 Task: Create new feed filters to find the information easily.
Action: Mouse moved to (986, 71)
Screenshot: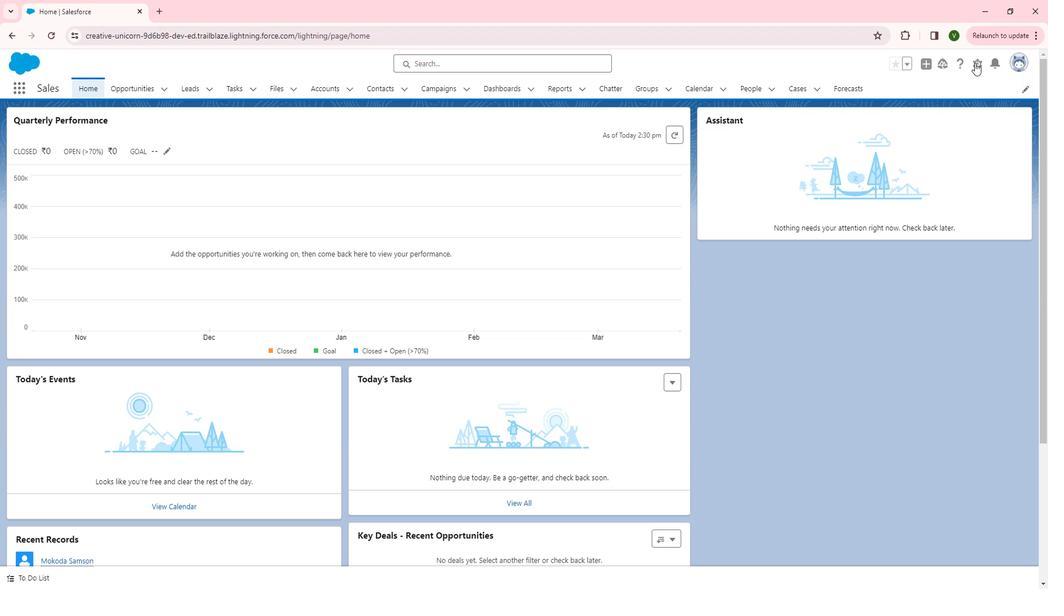 
Action: Mouse pressed left at (986, 71)
Screenshot: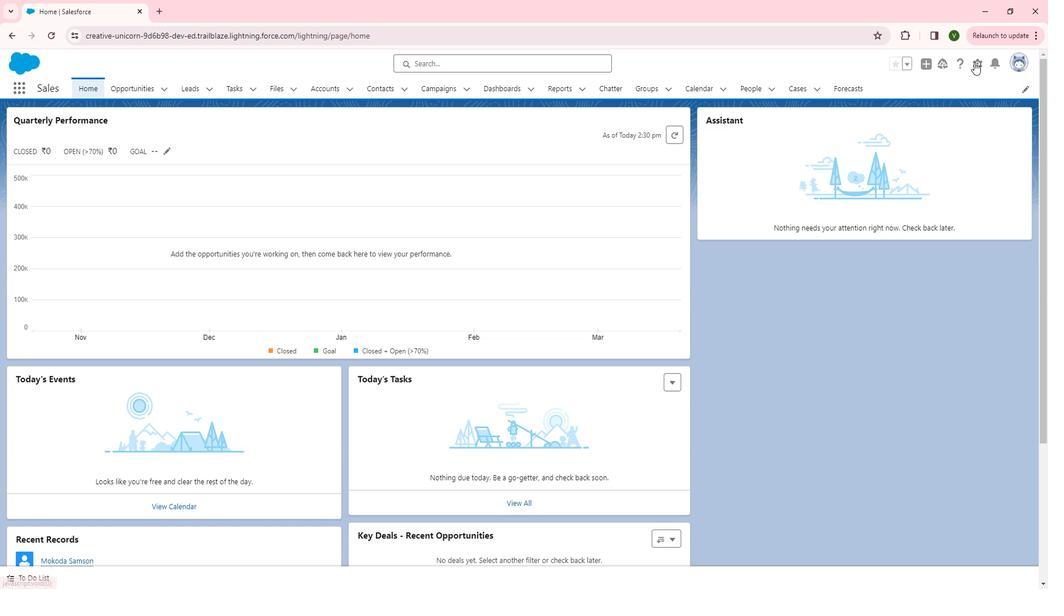
Action: Mouse moved to (955, 149)
Screenshot: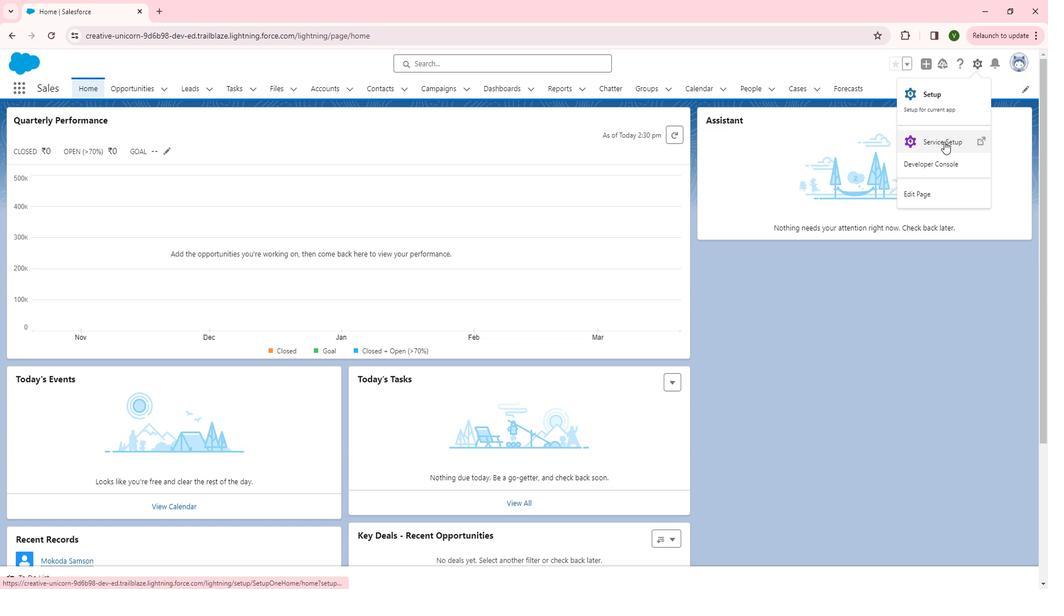 
Action: Mouse pressed left at (955, 149)
Screenshot: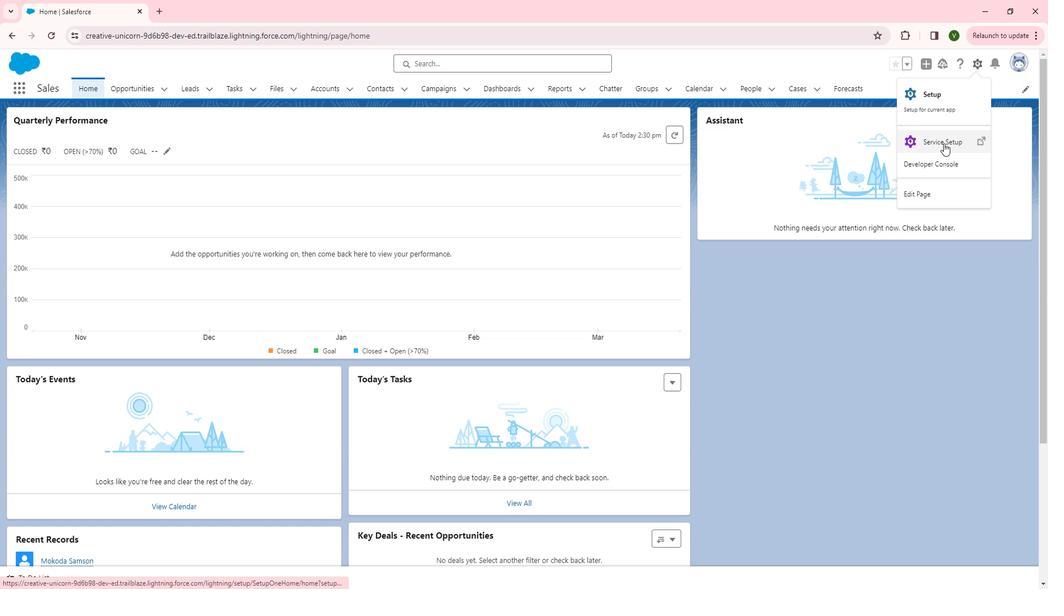 
Action: Mouse moved to (72, 362)
Screenshot: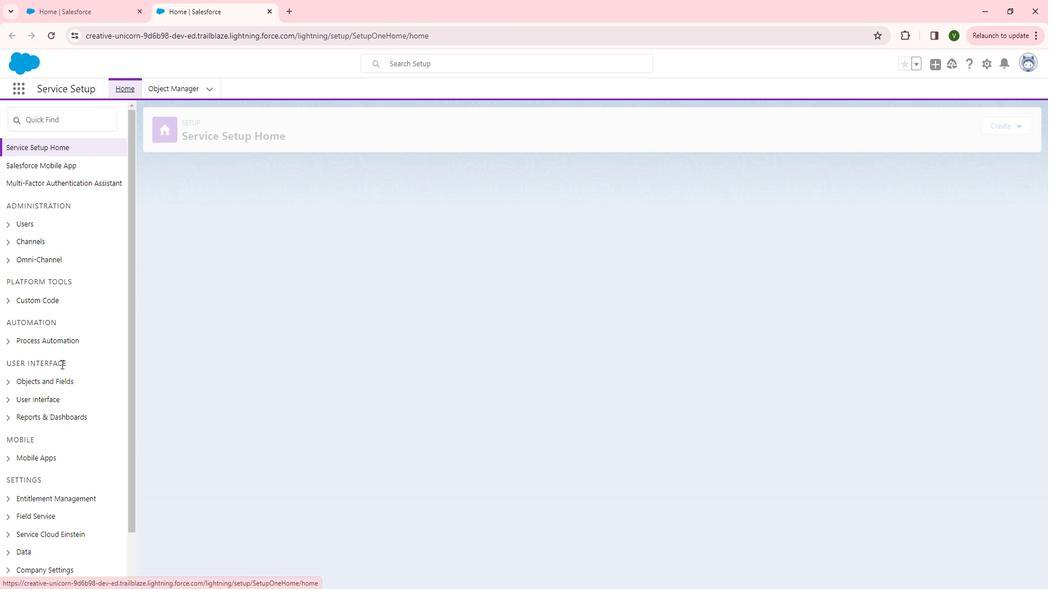 
Action: Mouse scrolled (72, 362) with delta (0, 0)
Screenshot: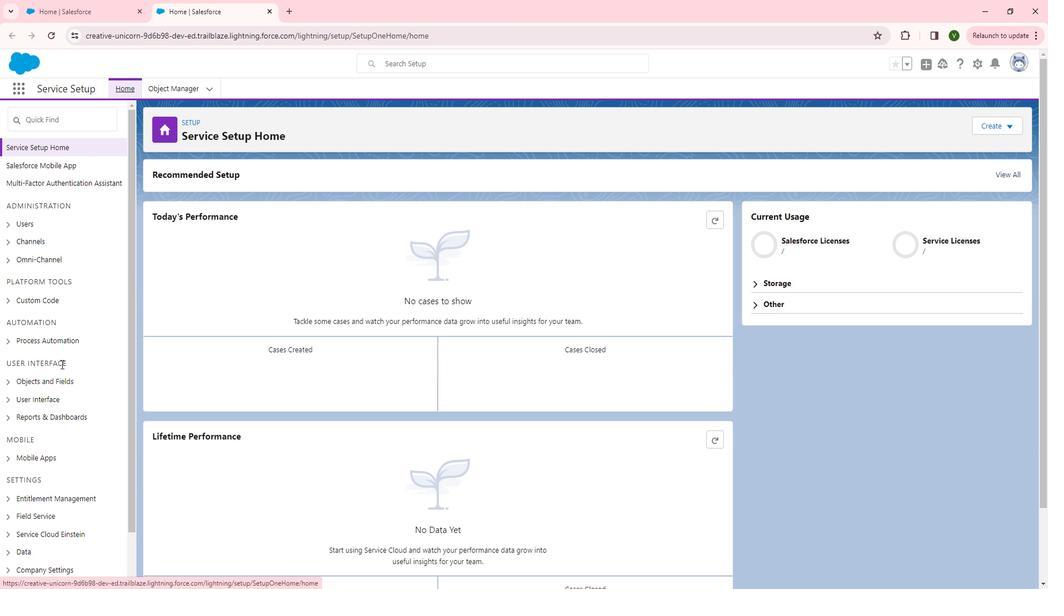 
Action: Mouse moved to (68, 356)
Screenshot: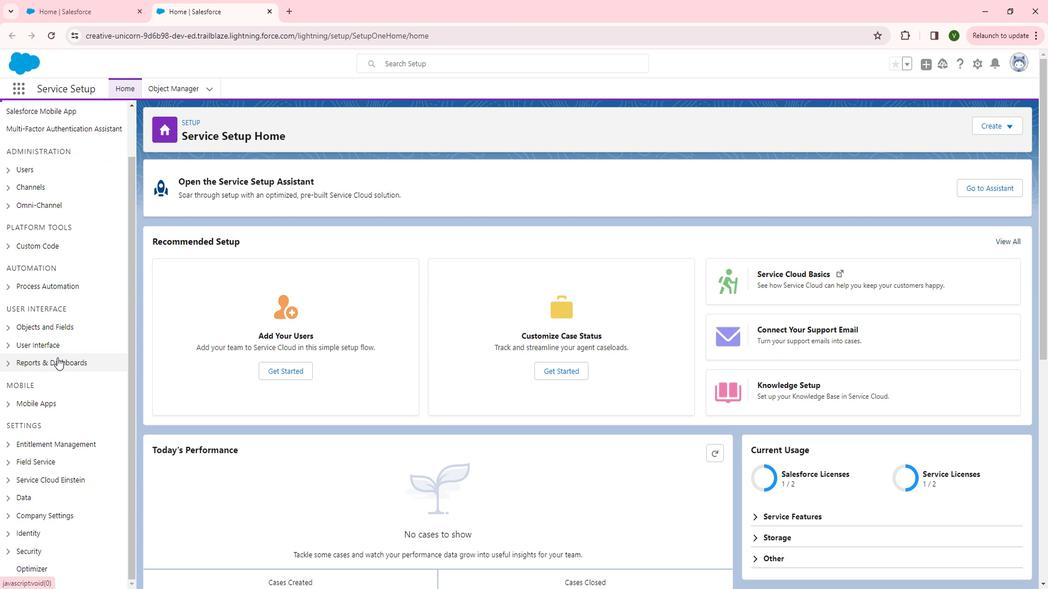 
Action: Mouse scrolled (68, 355) with delta (0, 0)
Screenshot: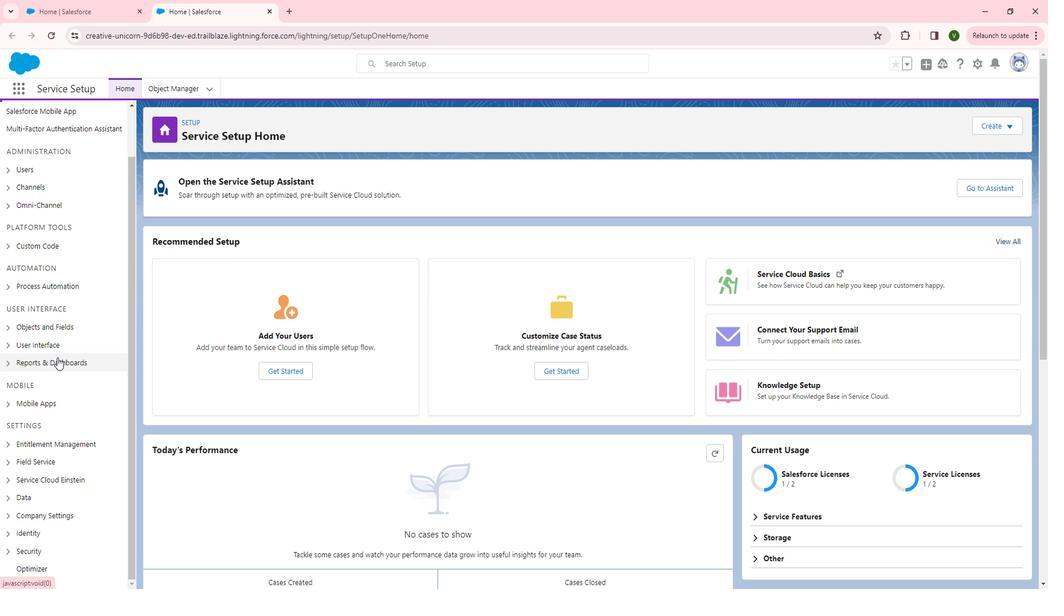 
Action: Mouse moved to (20, 346)
Screenshot: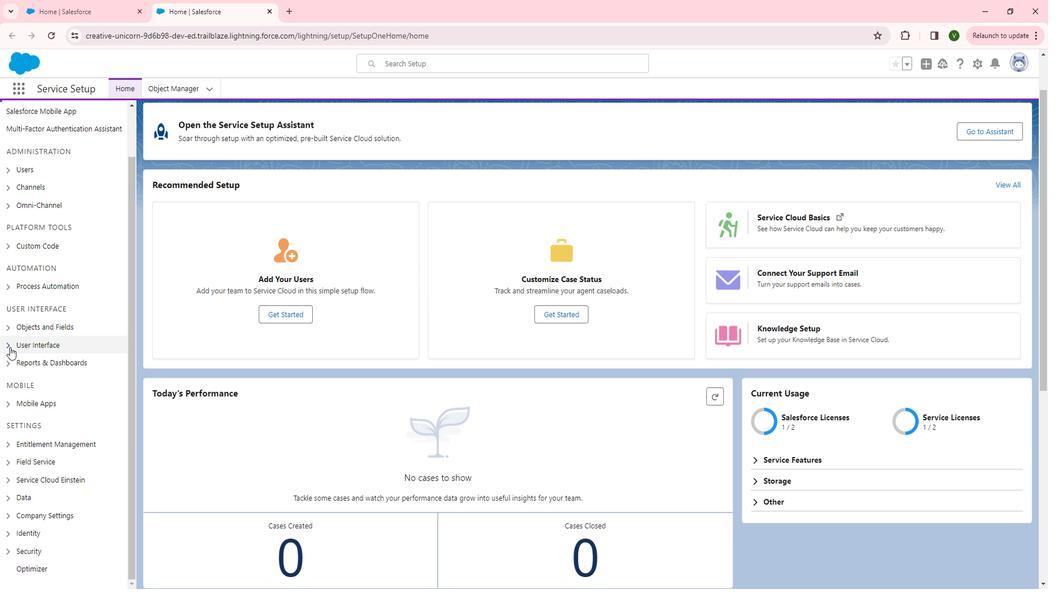 
Action: Mouse pressed left at (20, 346)
Screenshot: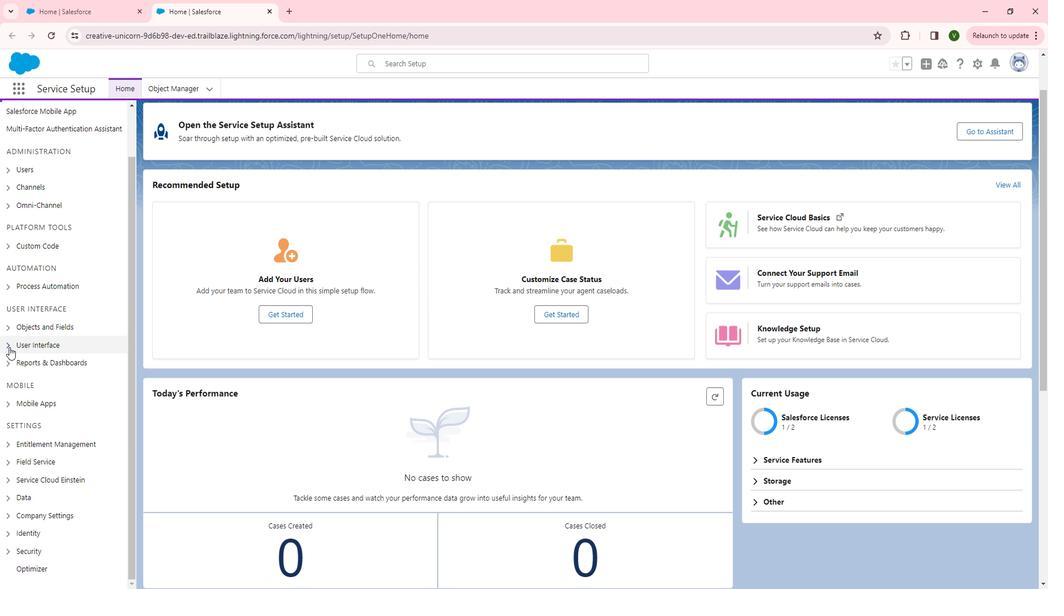 
Action: Mouse moved to (73, 371)
Screenshot: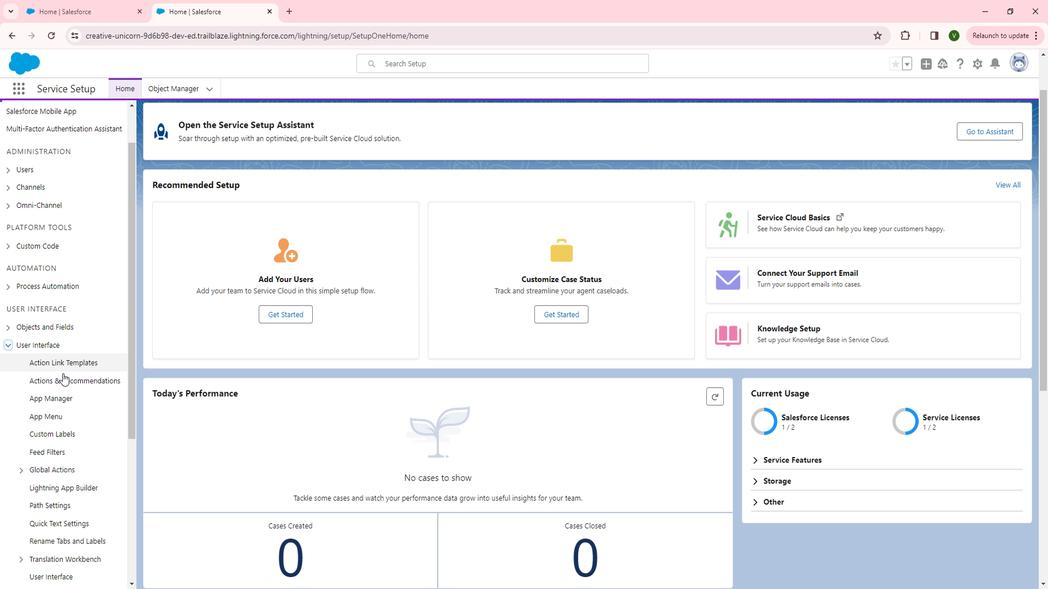 
Action: Mouse scrolled (73, 371) with delta (0, 0)
Screenshot: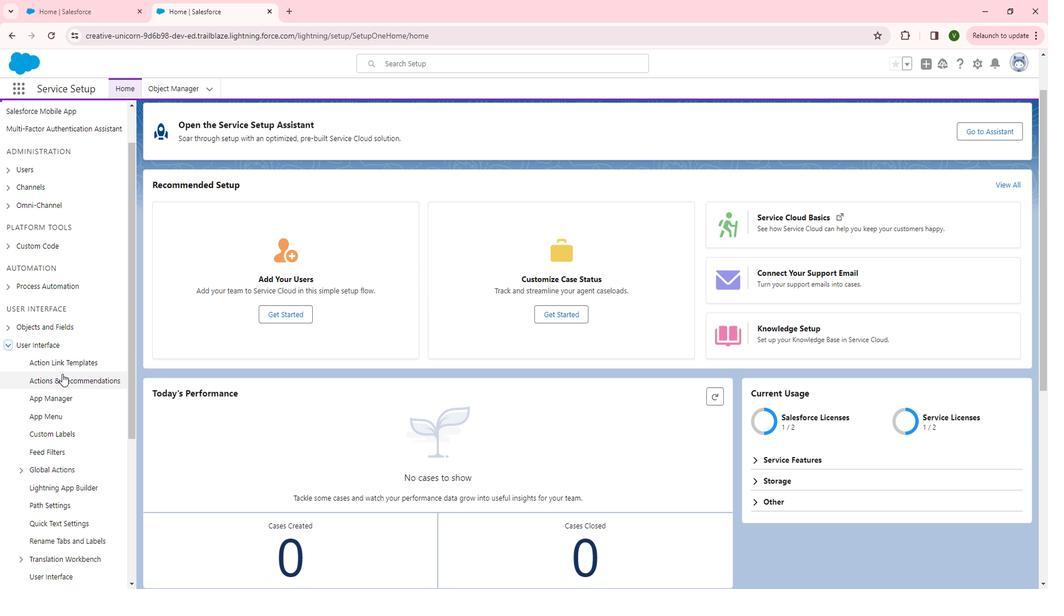 
Action: Mouse moved to (73, 371)
Screenshot: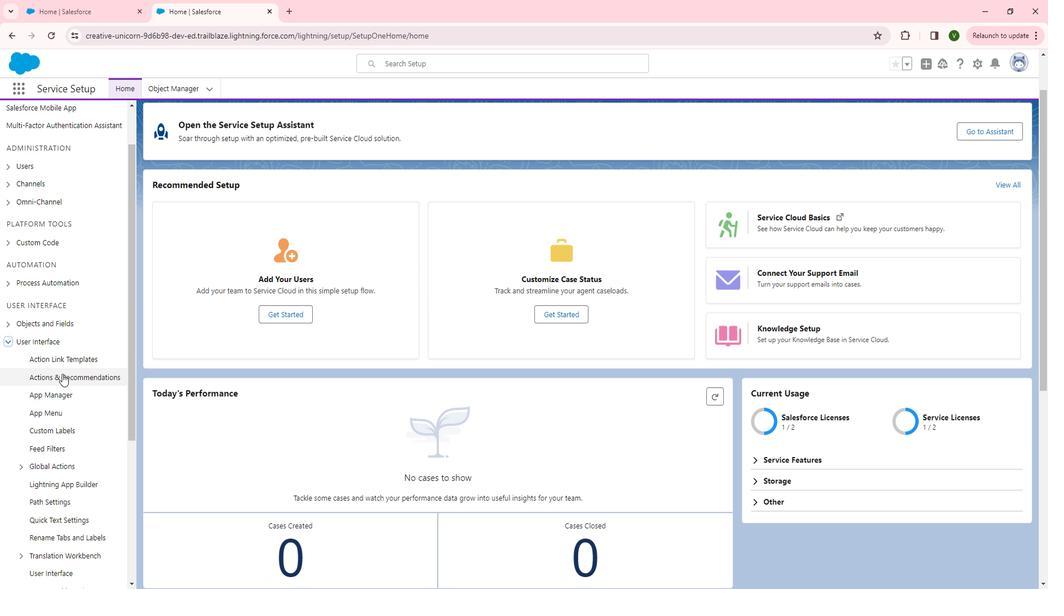 
Action: Mouse scrolled (73, 371) with delta (0, 0)
Screenshot: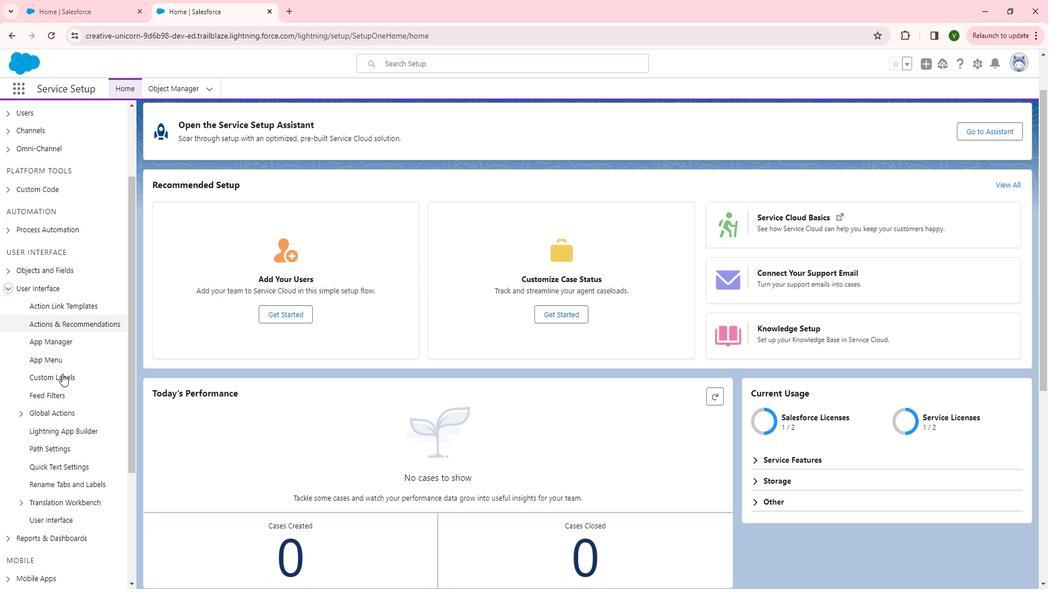 
Action: Mouse scrolled (73, 371) with delta (0, 0)
Screenshot: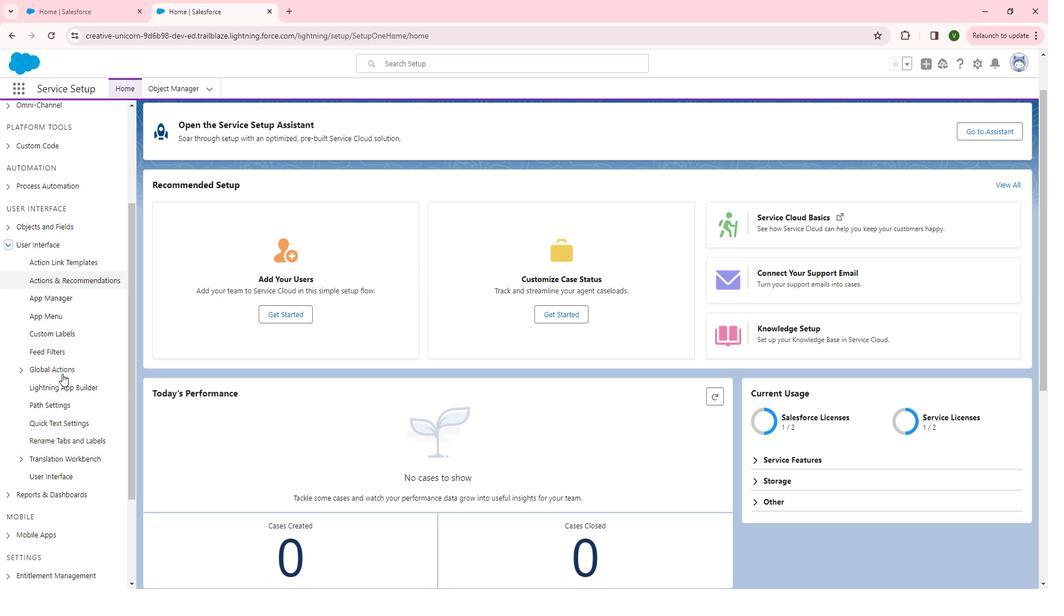 
Action: Mouse moved to (60, 283)
Screenshot: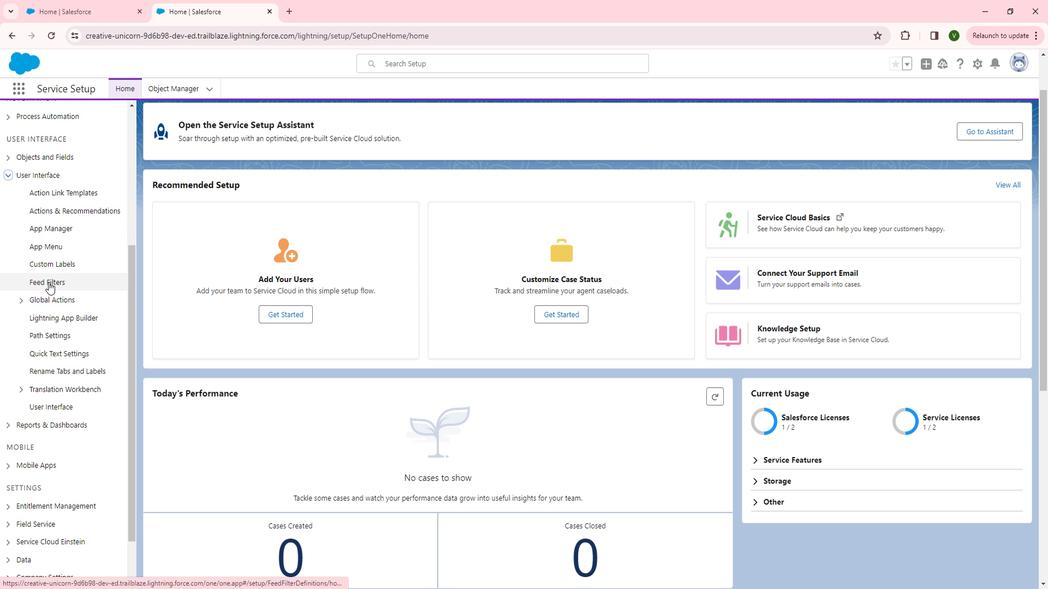 
Action: Mouse pressed left at (60, 283)
Screenshot: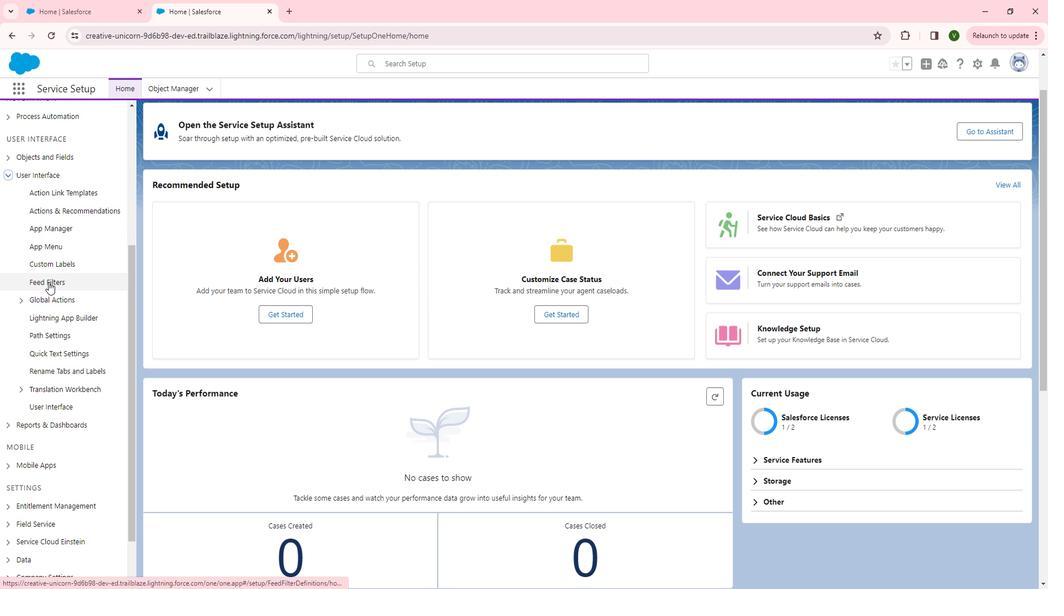 
Action: Mouse moved to (442, 226)
Screenshot: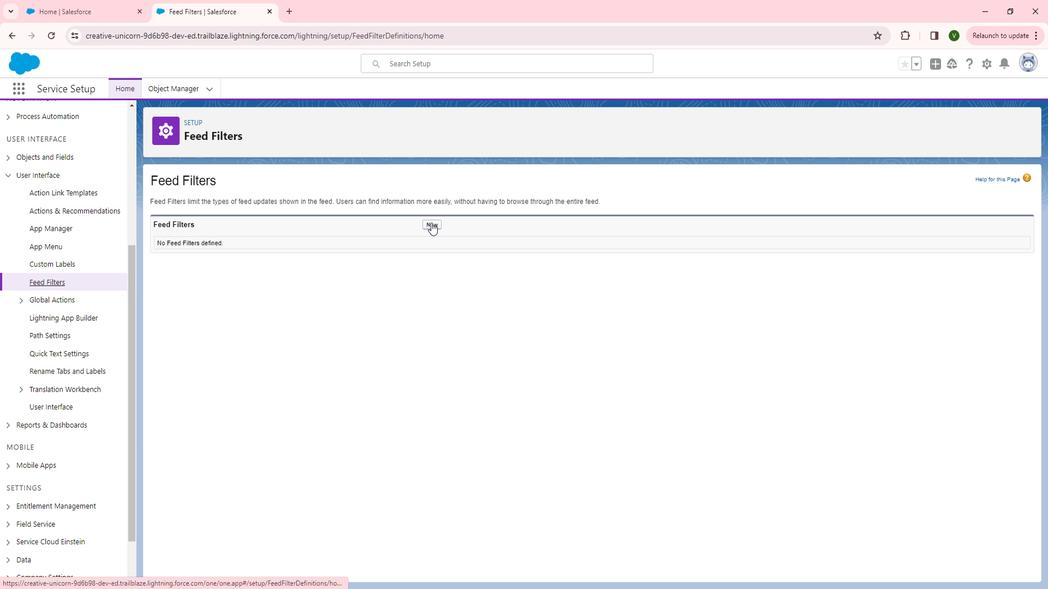 
Action: Mouse pressed left at (442, 226)
Screenshot: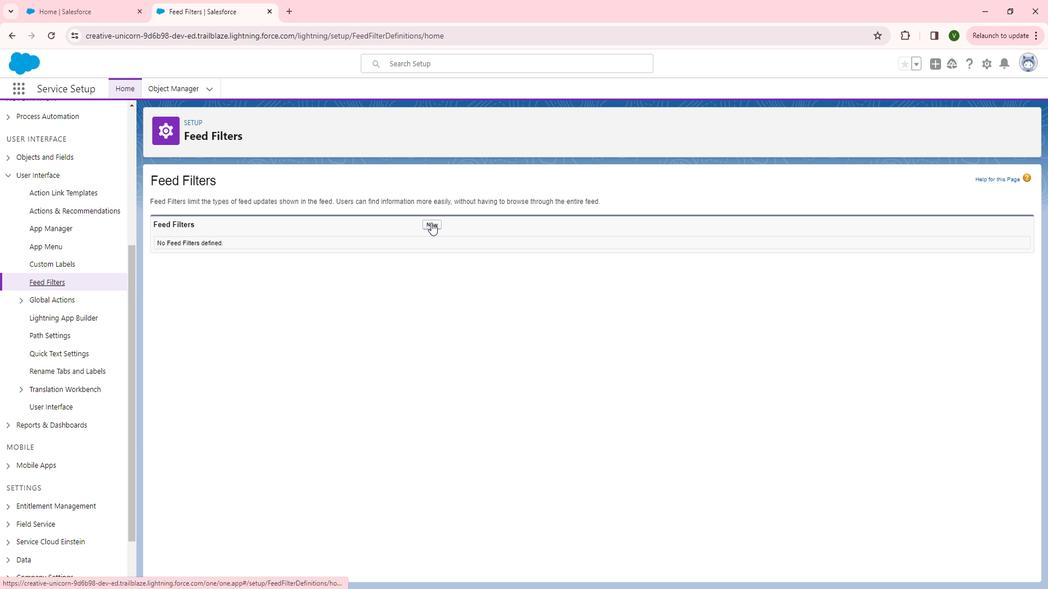 
Action: Mouse moved to (364, 274)
Screenshot: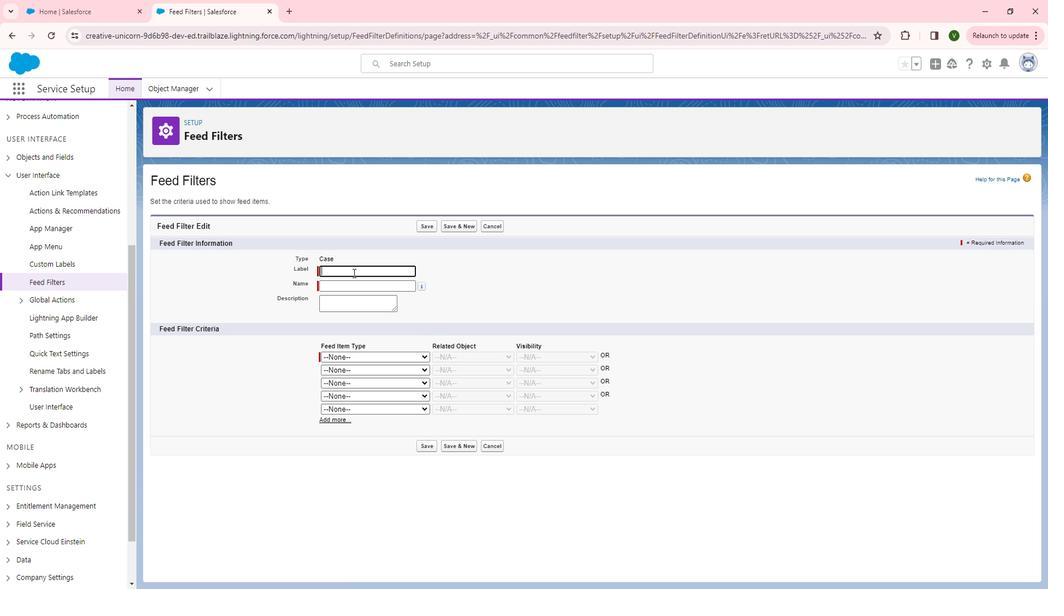 
Action: Mouse pressed left at (364, 274)
Screenshot: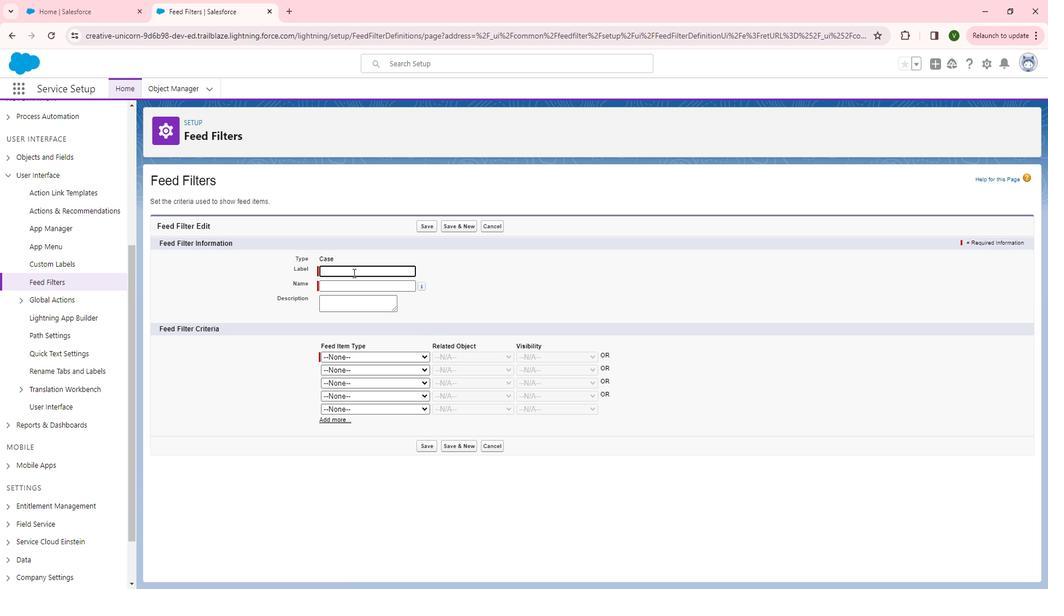
Action: Key pressed <Key.shift>Fees<Key.backspace>d<Key.space><Key.shift>Setup
Screenshot: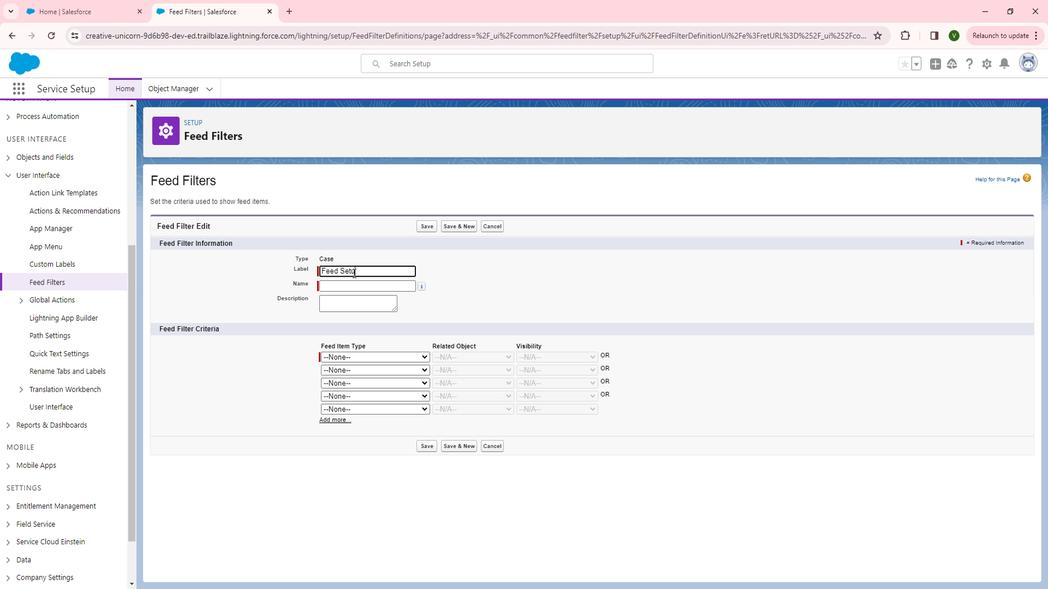 
Action: Mouse moved to (471, 279)
Screenshot: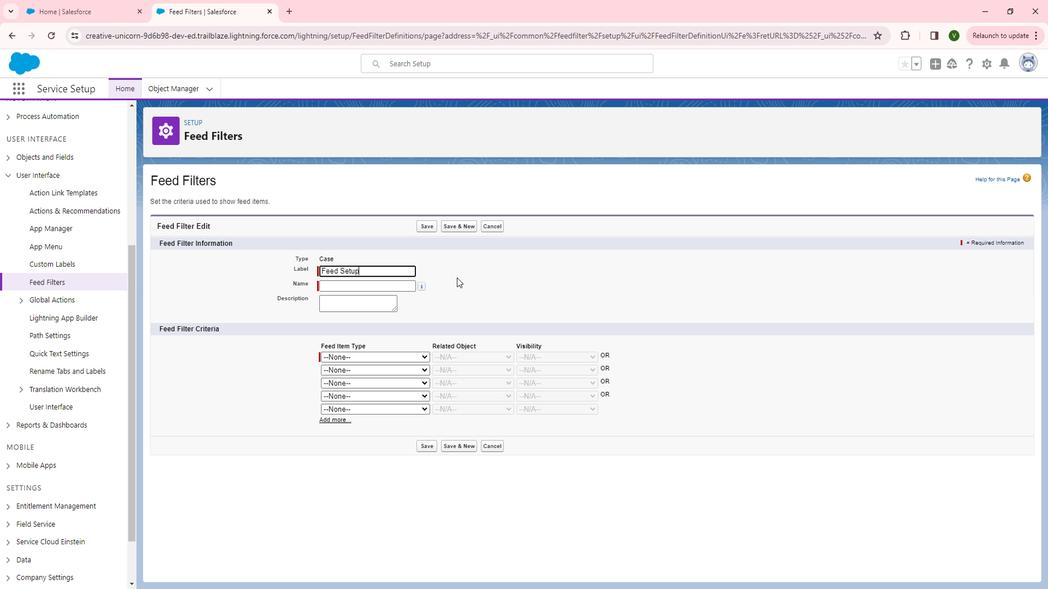 
Action: Mouse pressed left at (471, 279)
Screenshot: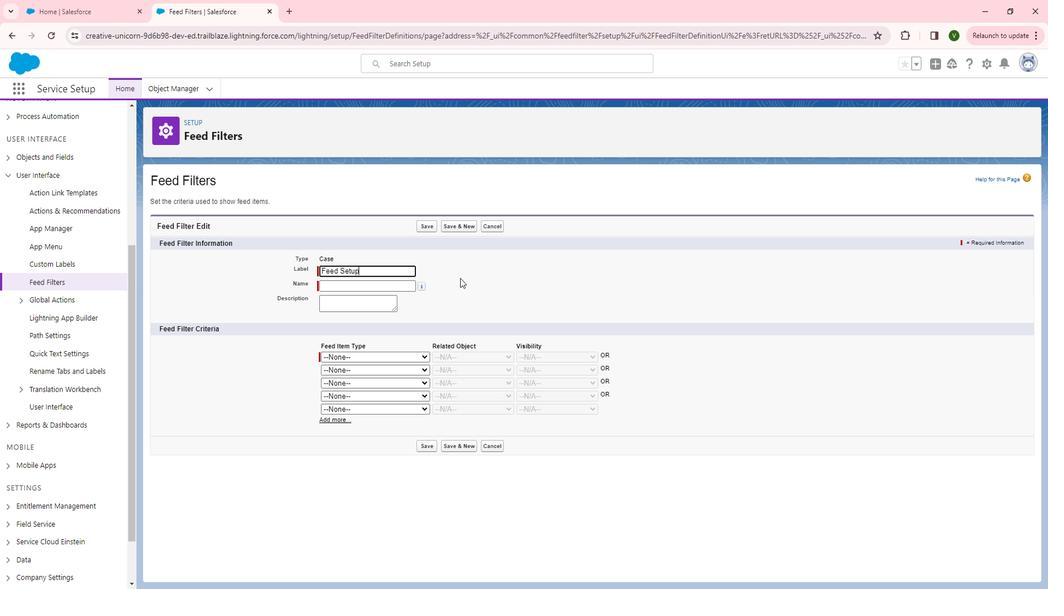 
Action: Mouse moved to (415, 355)
Screenshot: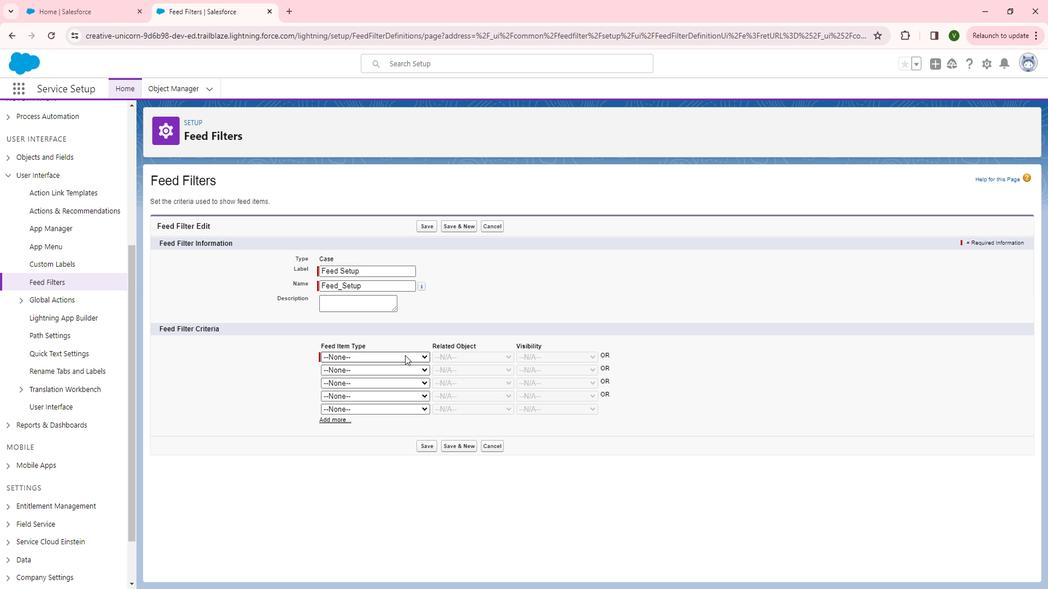 
Action: Mouse pressed left at (415, 355)
Screenshot: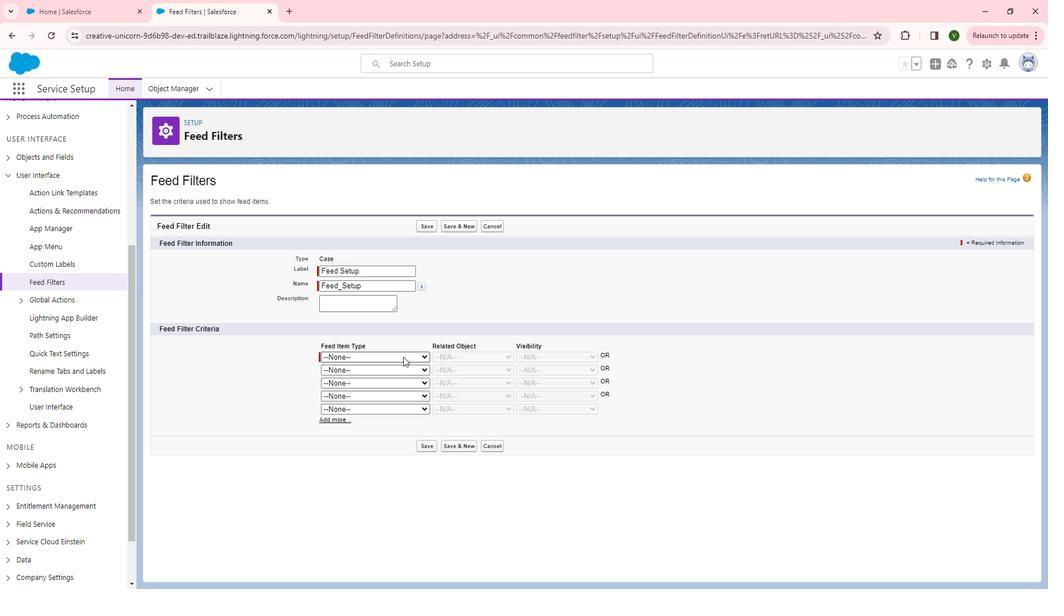 
Action: Mouse moved to (375, 483)
Screenshot: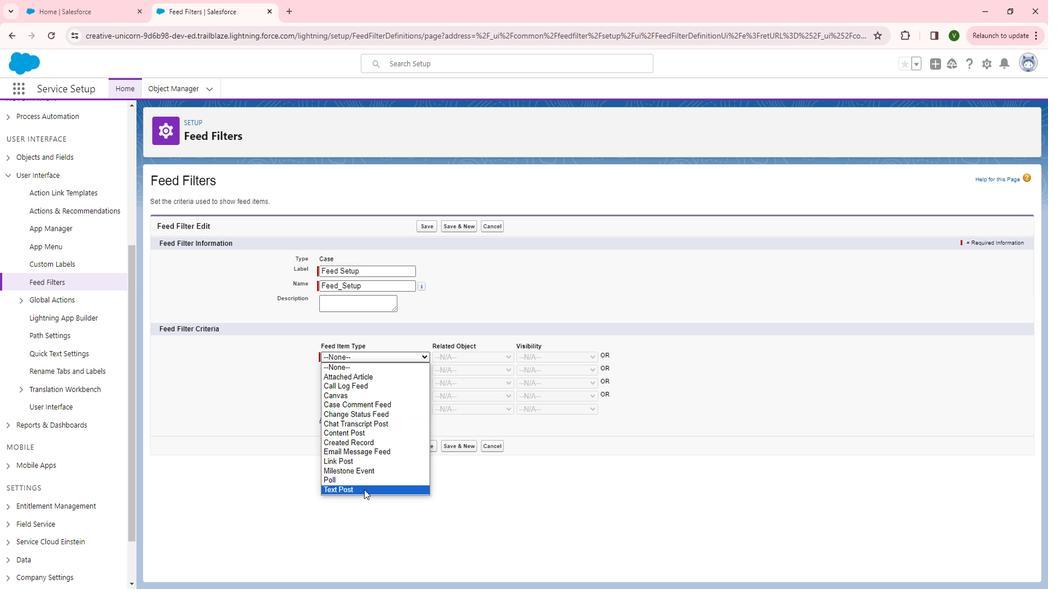 
Action: Mouse pressed left at (375, 483)
Screenshot: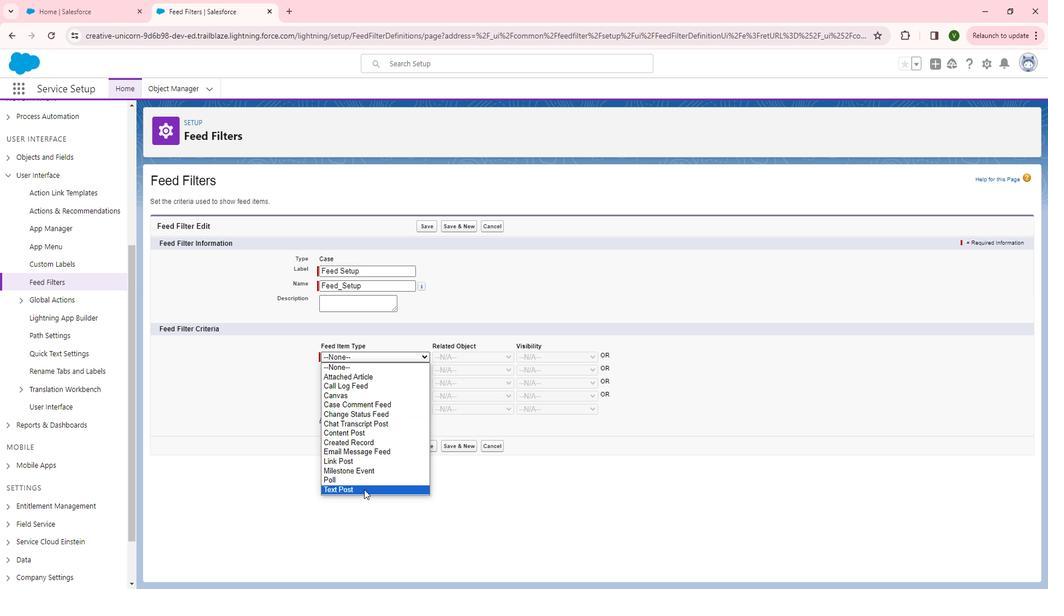 
Action: Mouse moved to (585, 350)
Screenshot: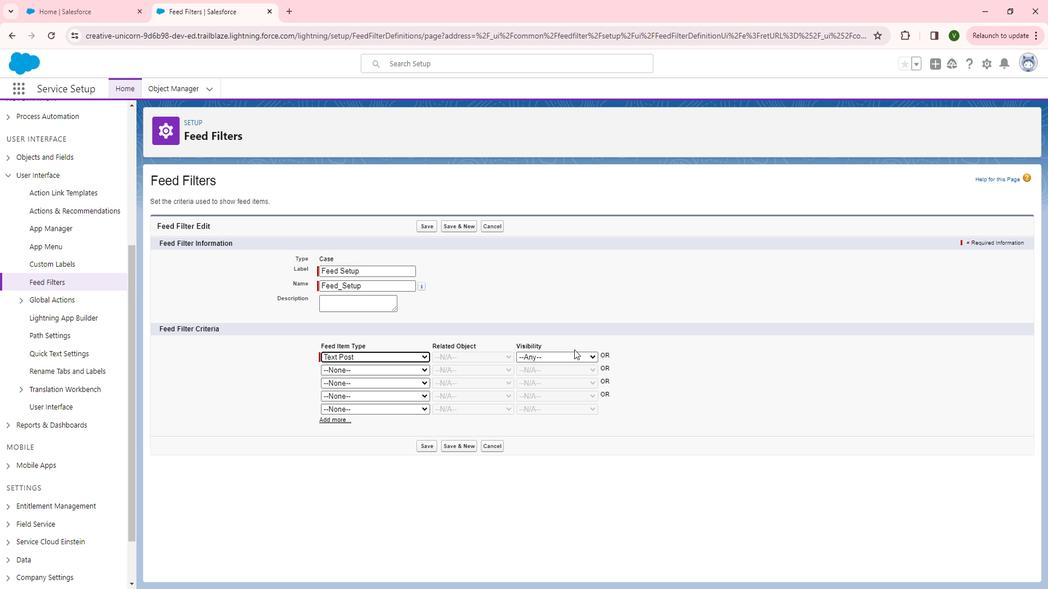 
Action: Mouse pressed left at (585, 350)
Screenshot: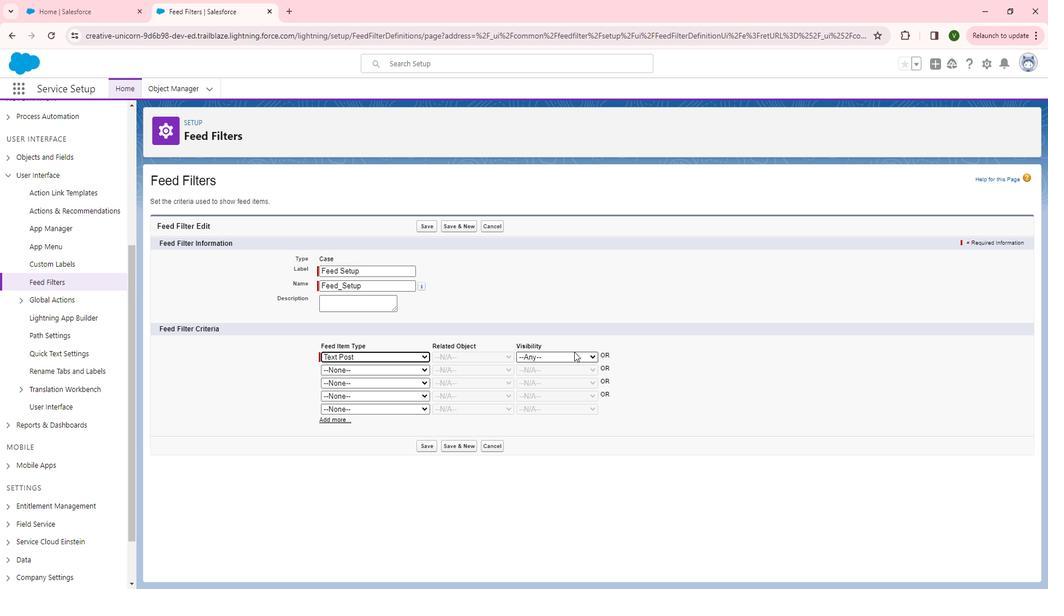 
Action: Mouse moved to (570, 372)
Screenshot: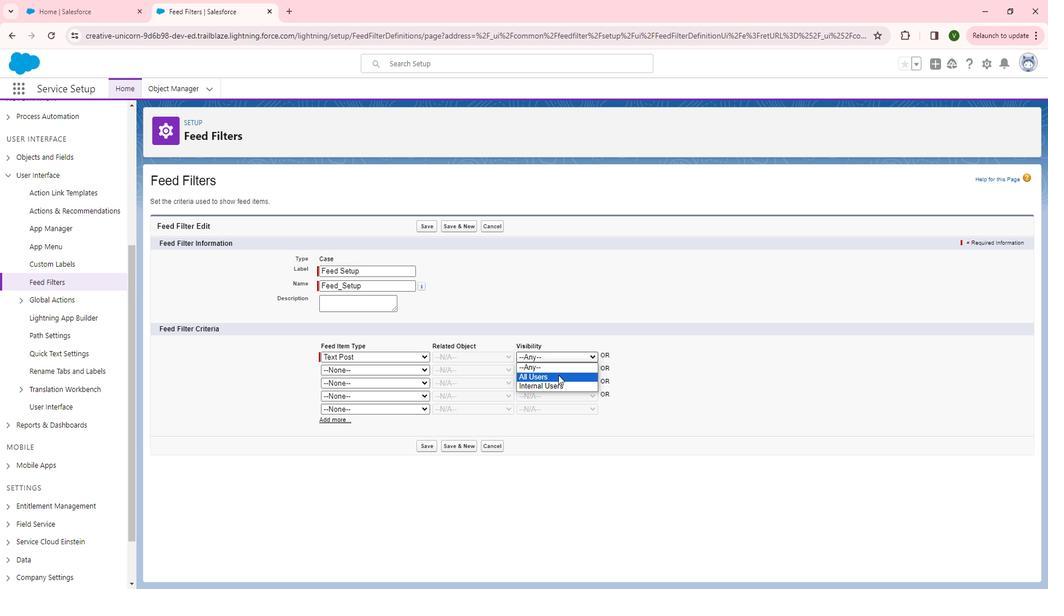 
Action: Mouse pressed left at (570, 372)
Screenshot: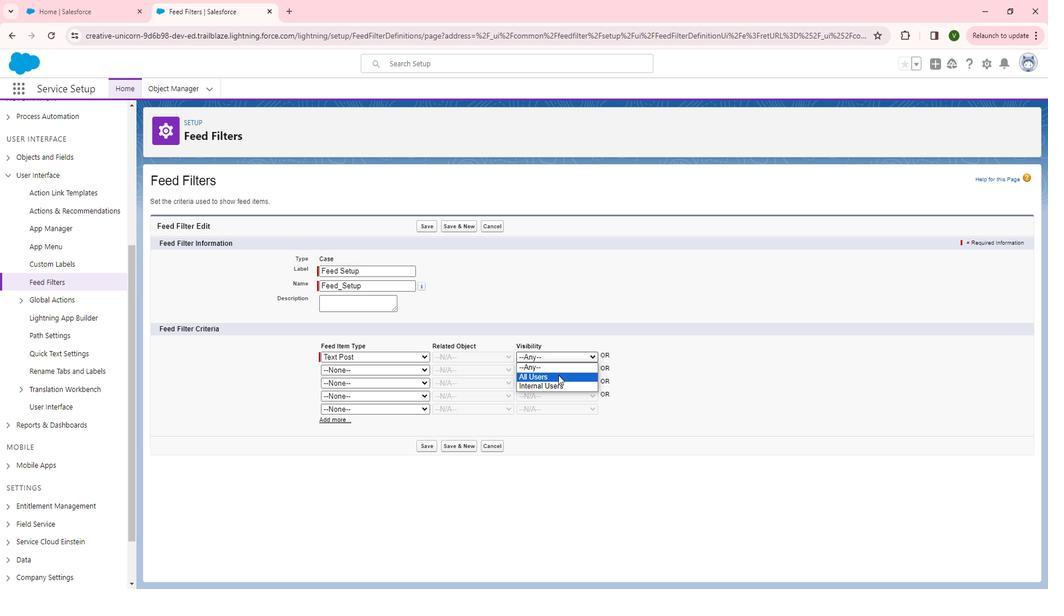 
Action: Mouse moved to (438, 443)
Screenshot: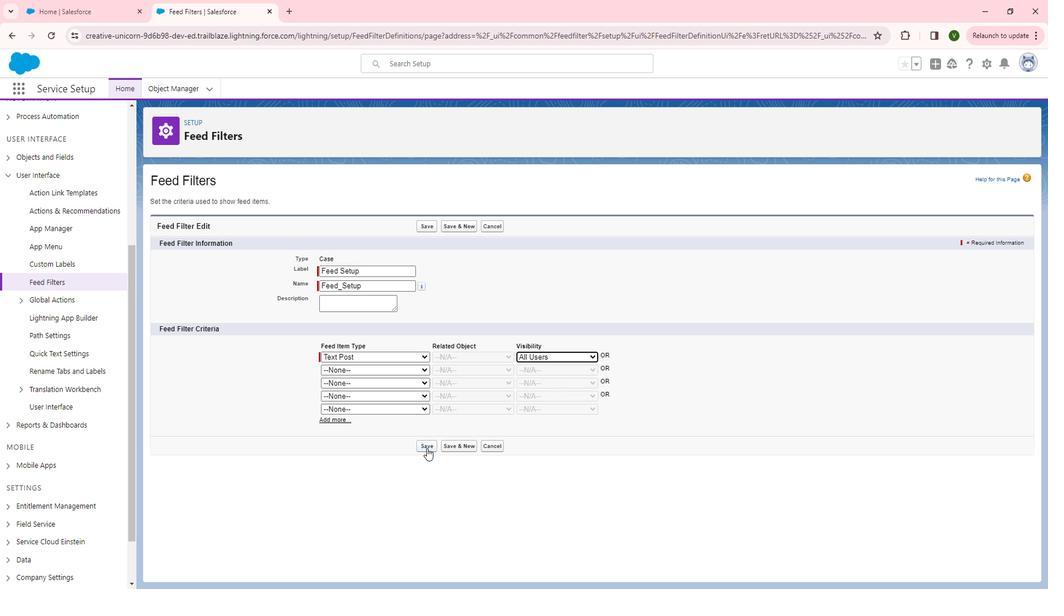 
Action: Mouse pressed left at (438, 443)
Screenshot: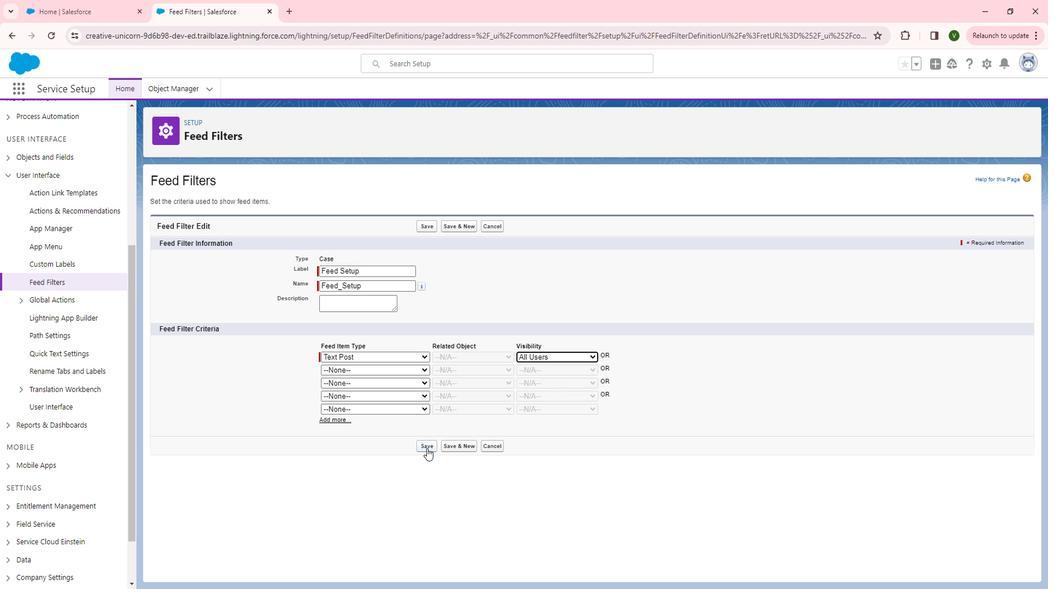 
Action: Mouse moved to (588, 300)
Screenshot: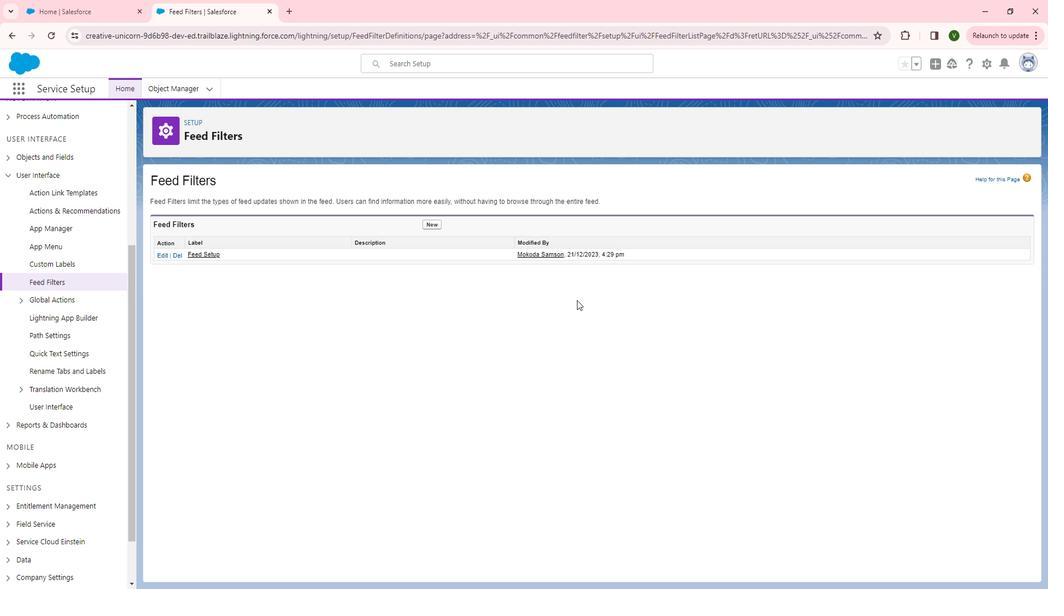 
